 Task: Sort the properties by status in ascending order.
Action: Mouse moved to (754, 259)
Screenshot: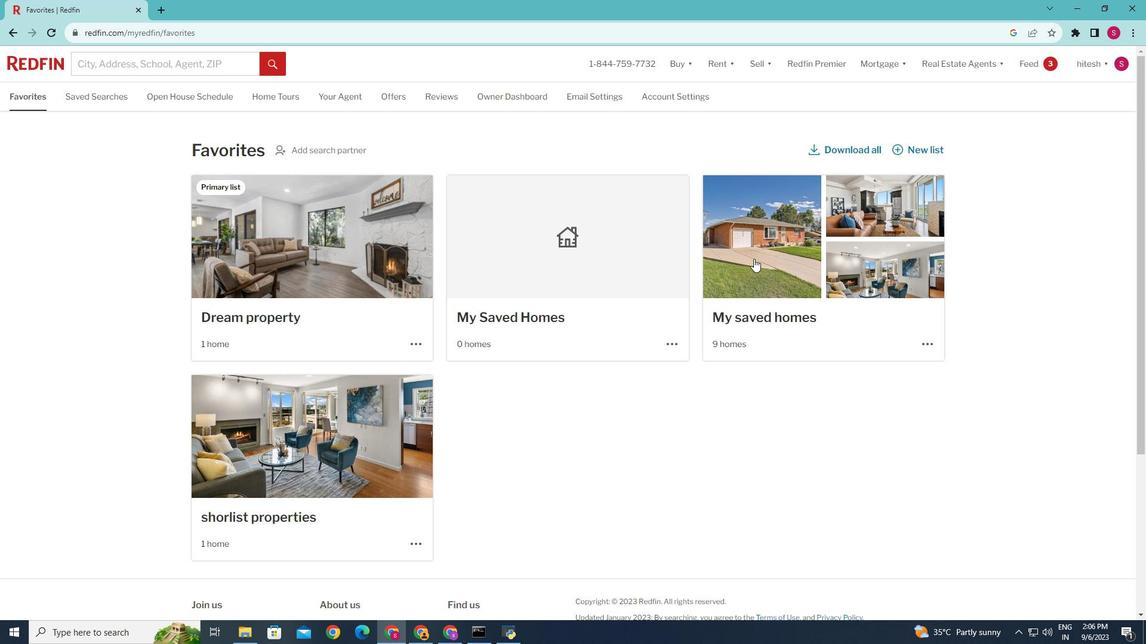 
Action: Mouse pressed left at (754, 259)
Screenshot: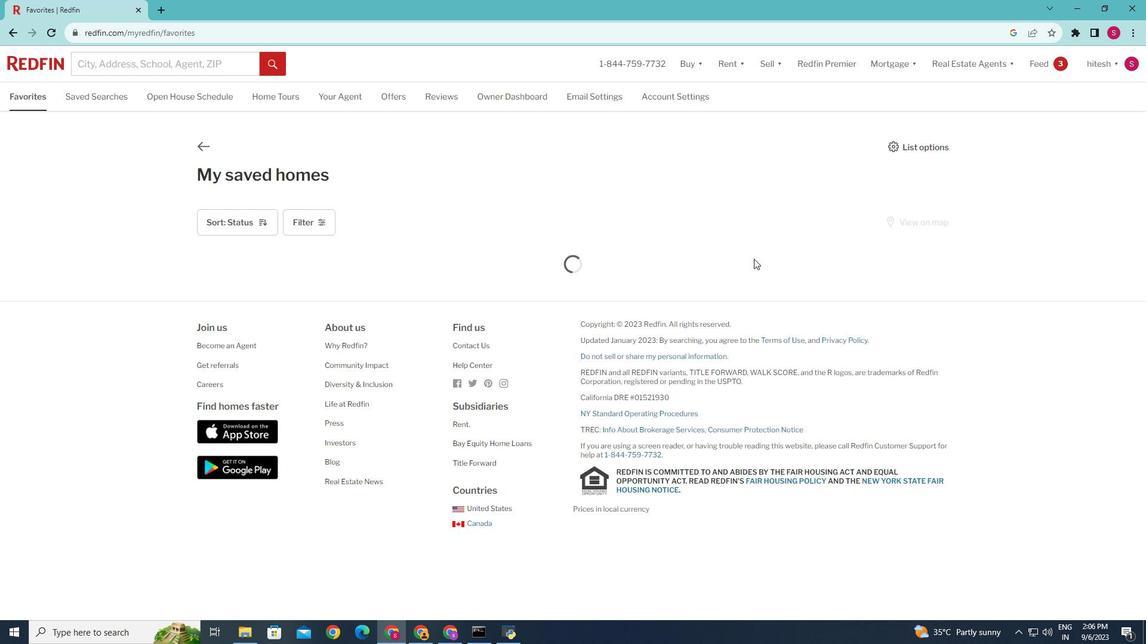 
Action: Mouse moved to (260, 218)
Screenshot: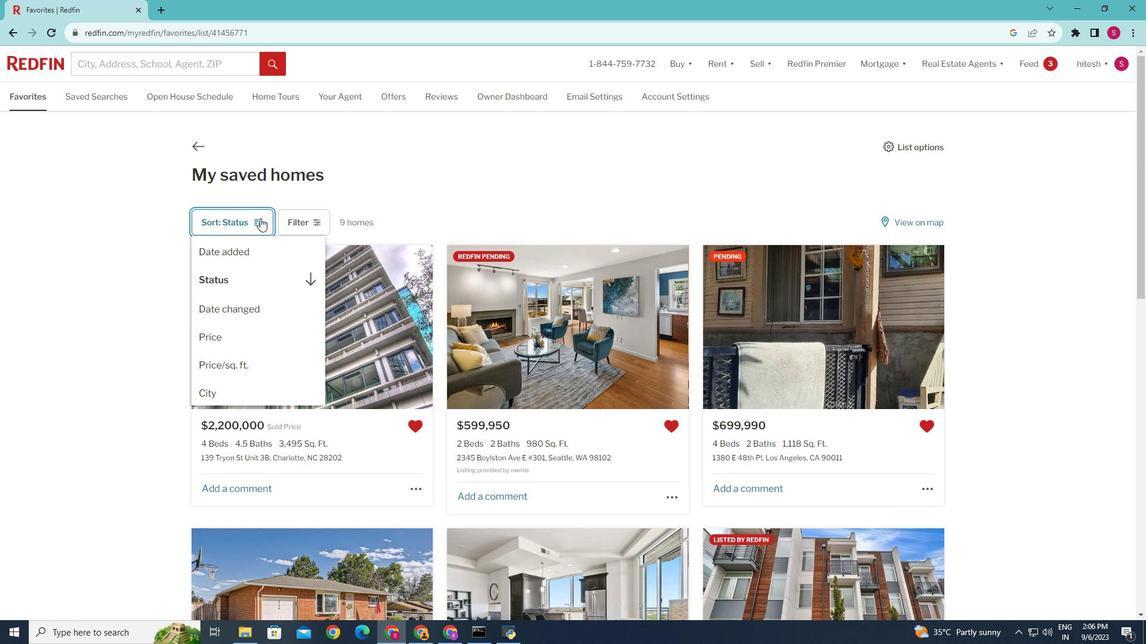
Action: Mouse pressed left at (260, 218)
Screenshot: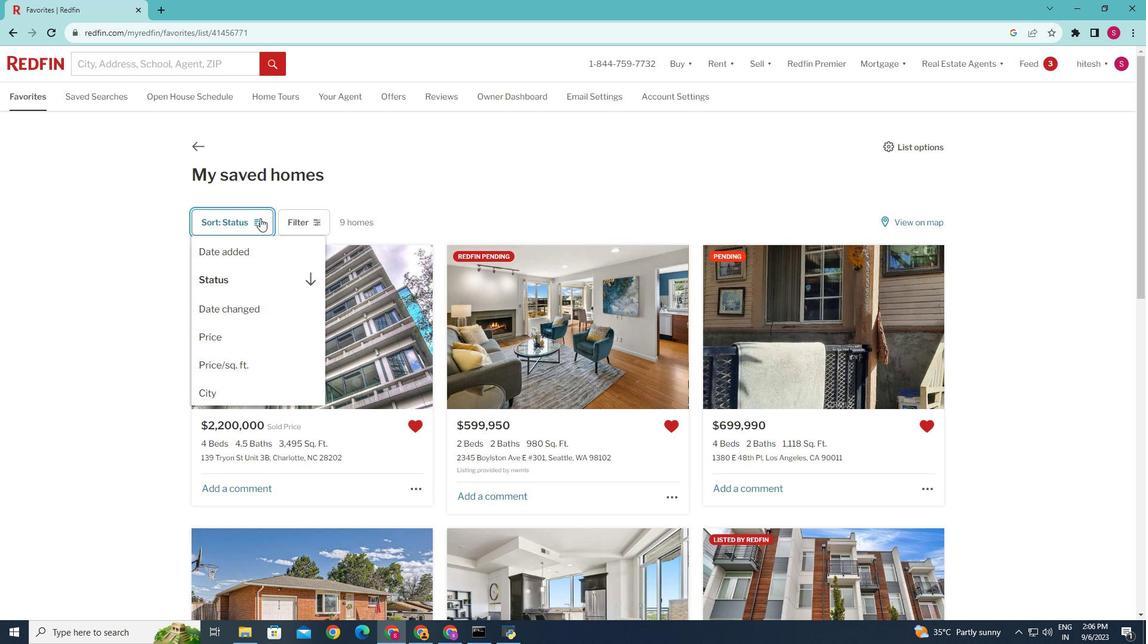 
Action: Mouse moved to (304, 275)
Screenshot: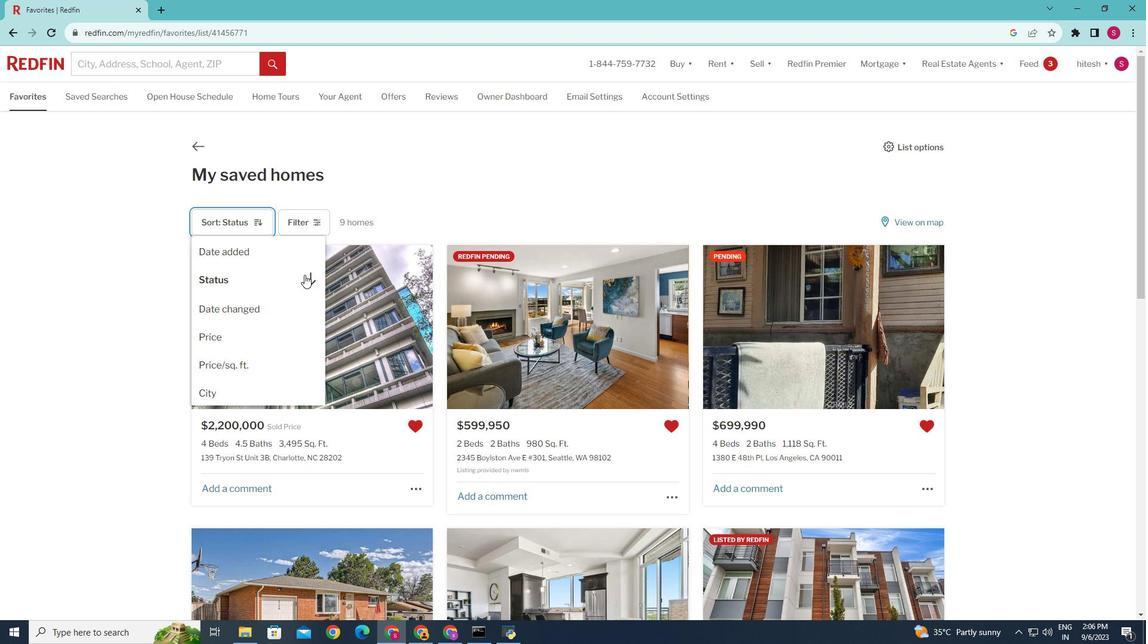 
Action: Mouse pressed left at (304, 275)
Screenshot: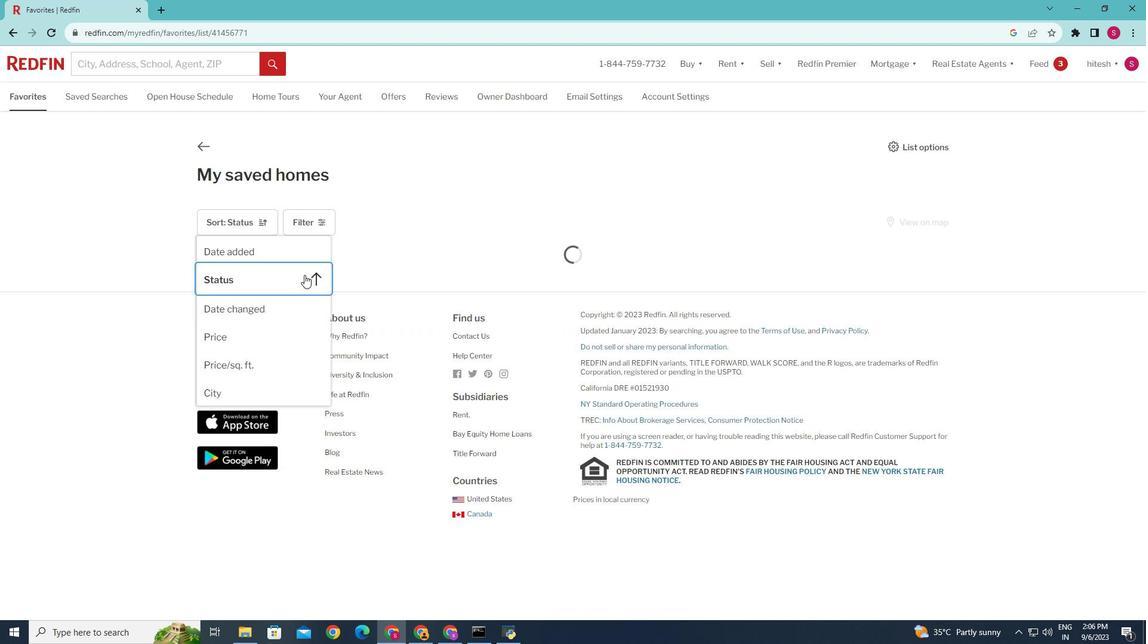 
Action: Mouse moved to (514, 293)
Screenshot: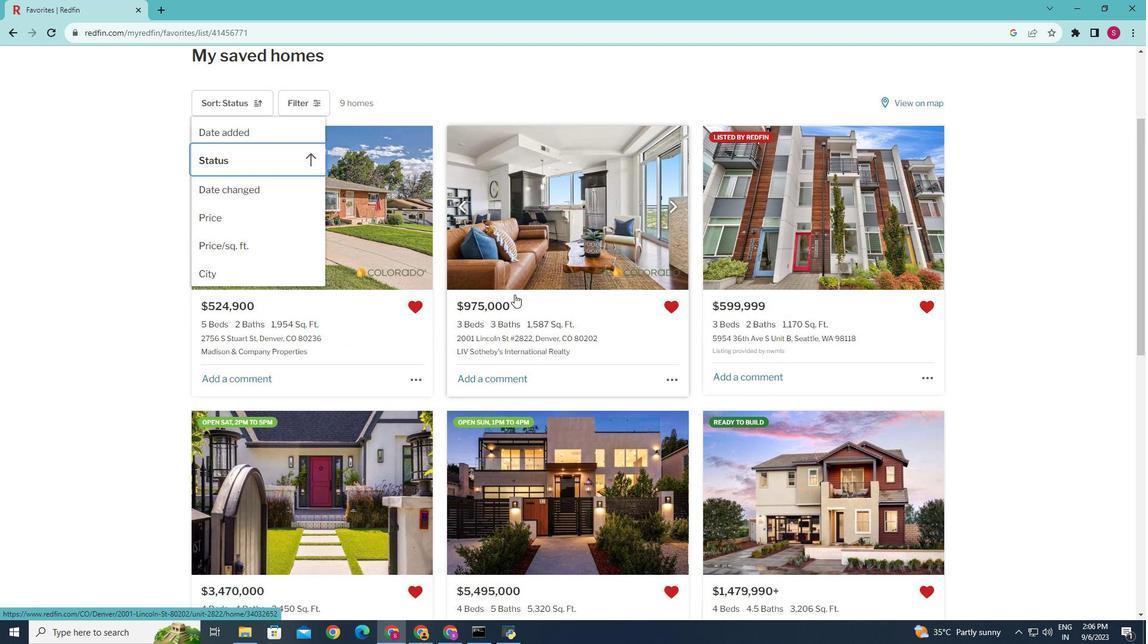 
Action: Mouse scrolled (514, 293) with delta (0, 0)
Screenshot: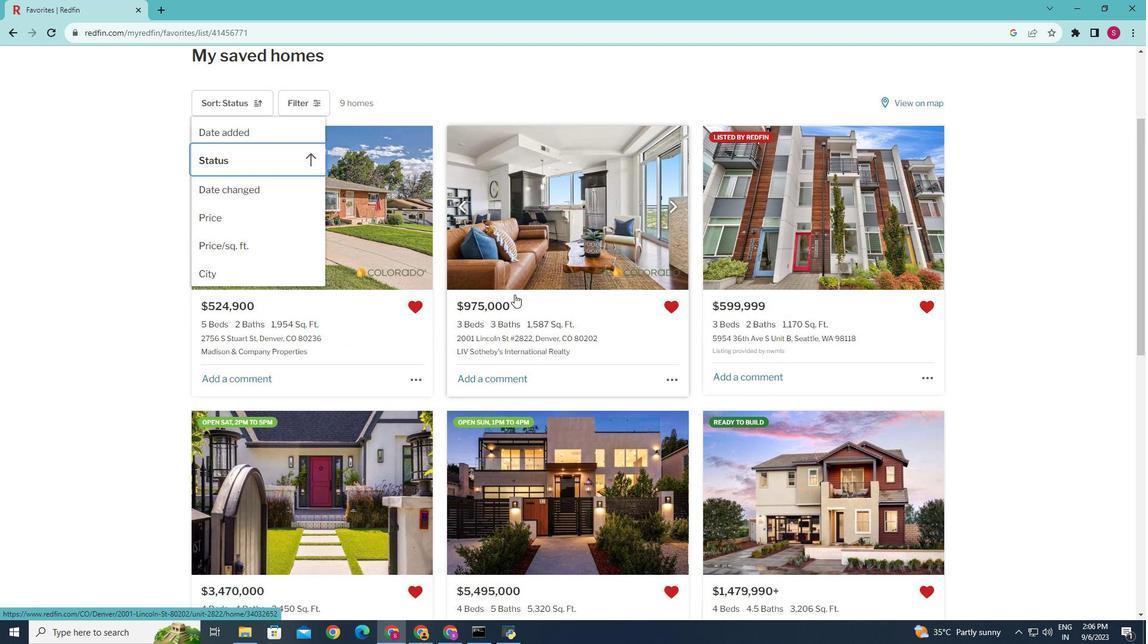 
Action: Mouse scrolled (514, 293) with delta (0, 0)
Screenshot: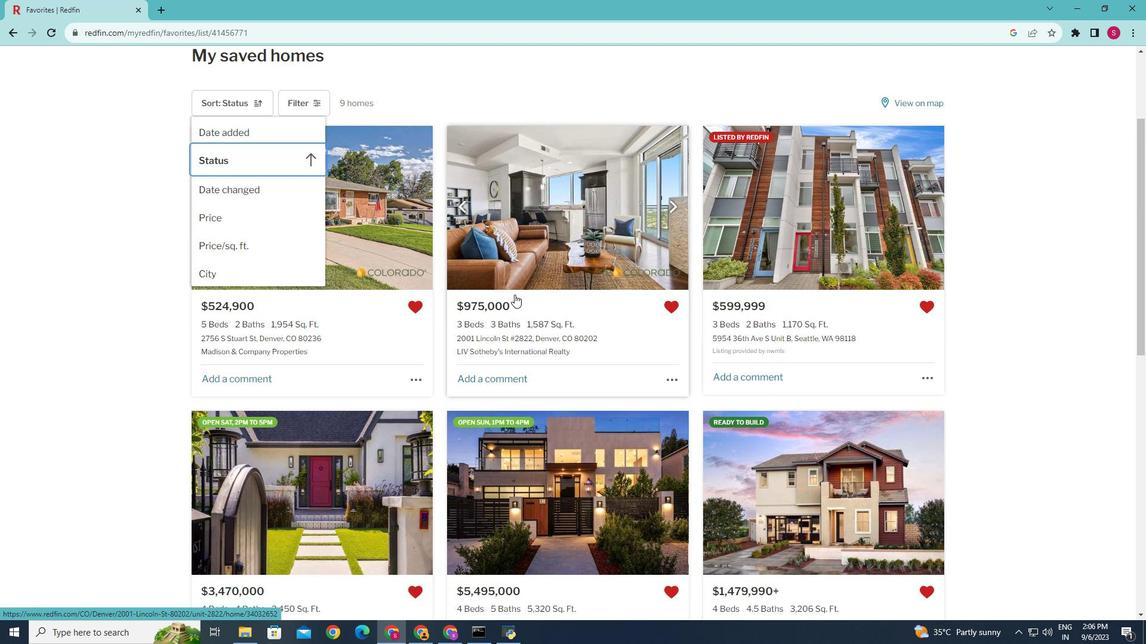 
Action: Mouse moved to (514, 294)
Screenshot: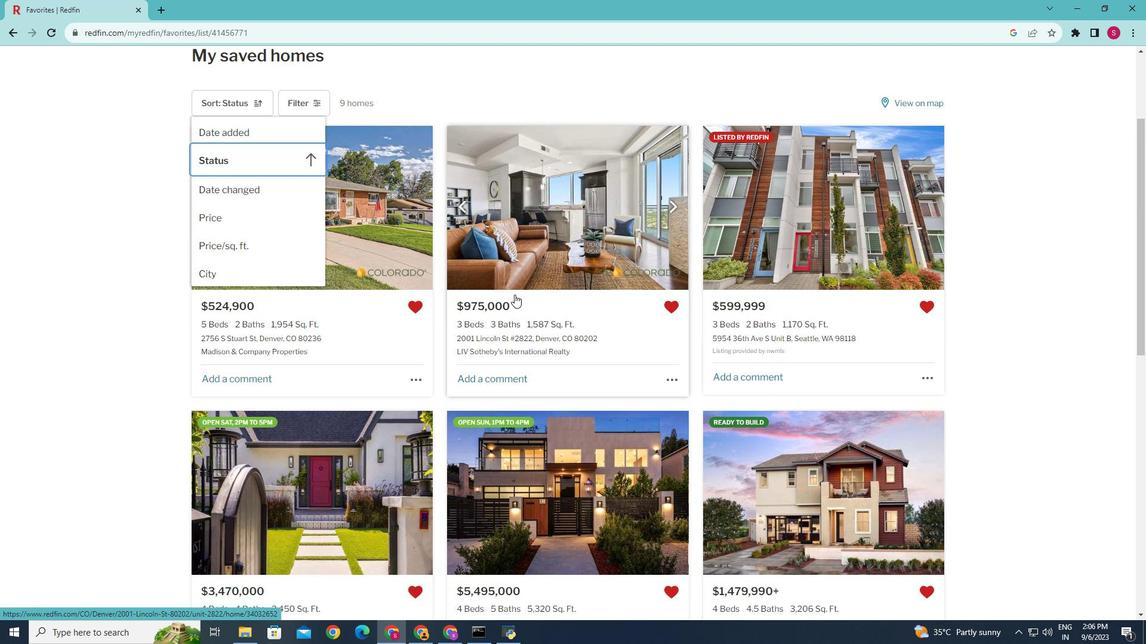
